 Task: Create List Homeowners Insurance in Board Resource Allocation Solutions to Workspace Fleet Management. Create List Landlord Insurance in Board Voice of Customer Surveys to Workspace Fleet Management. Create List Home Inspections in Board Product Development and Launch Strategy to Workspace Fleet Management
Action: Mouse moved to (237, 145)
Screenshot: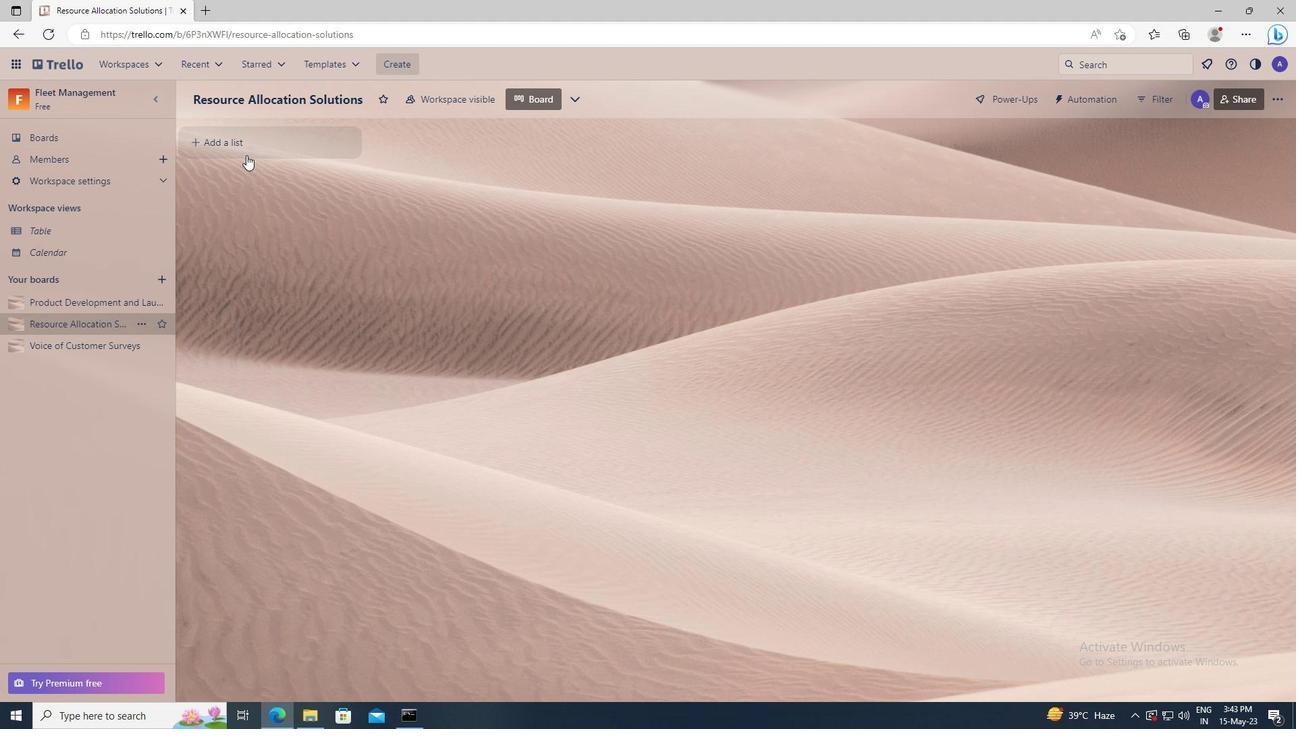 
Action: Mouse pressed left at (237, 145)
Screenshot: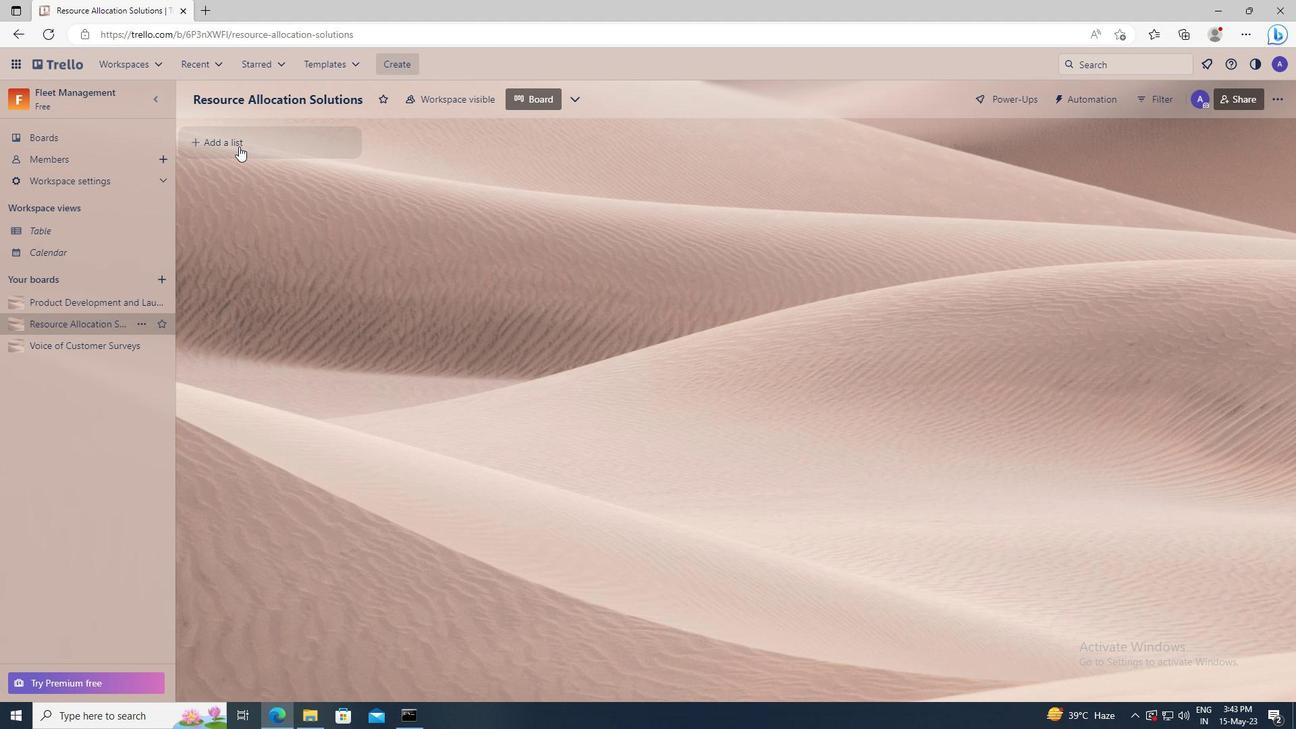 
Action: Key pressed <Key.shift>HOMEOWNERS<Key.space><Key.shift>INSURANCE
Screenshot: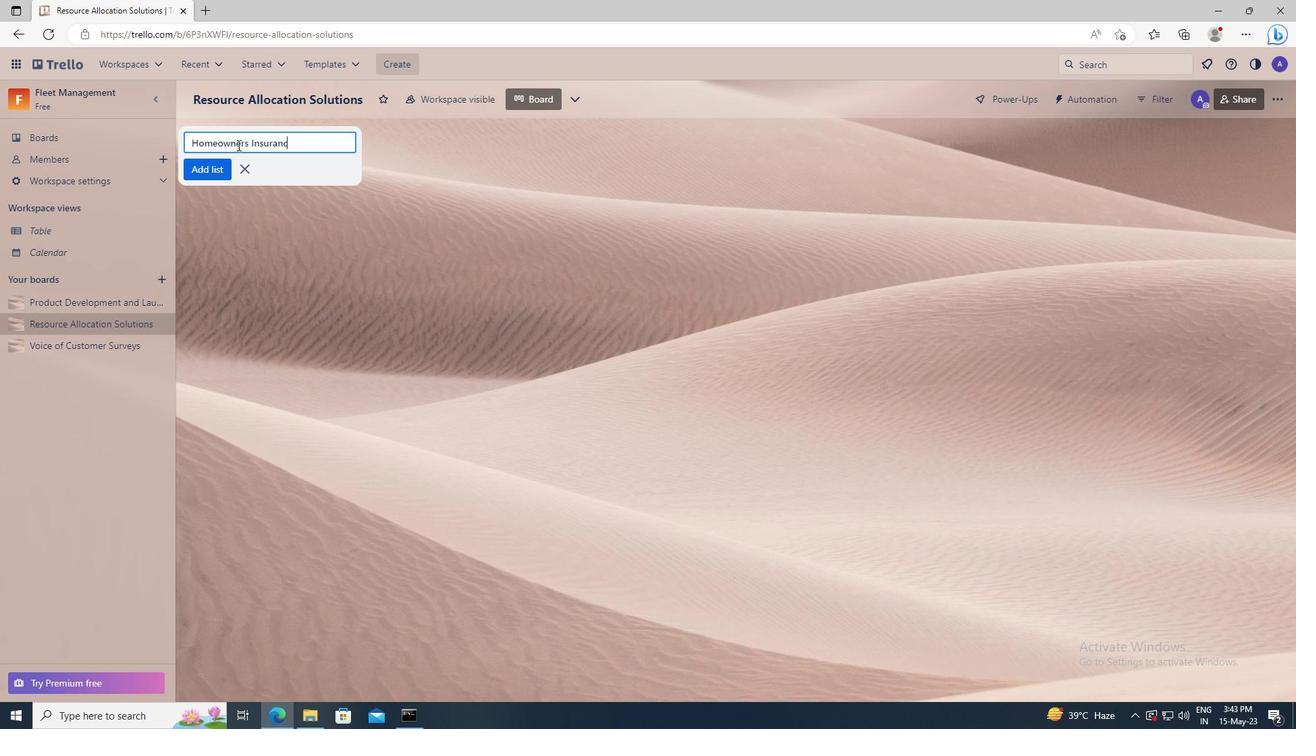
Action: Mouse moved to (220, 169)
Screenshot: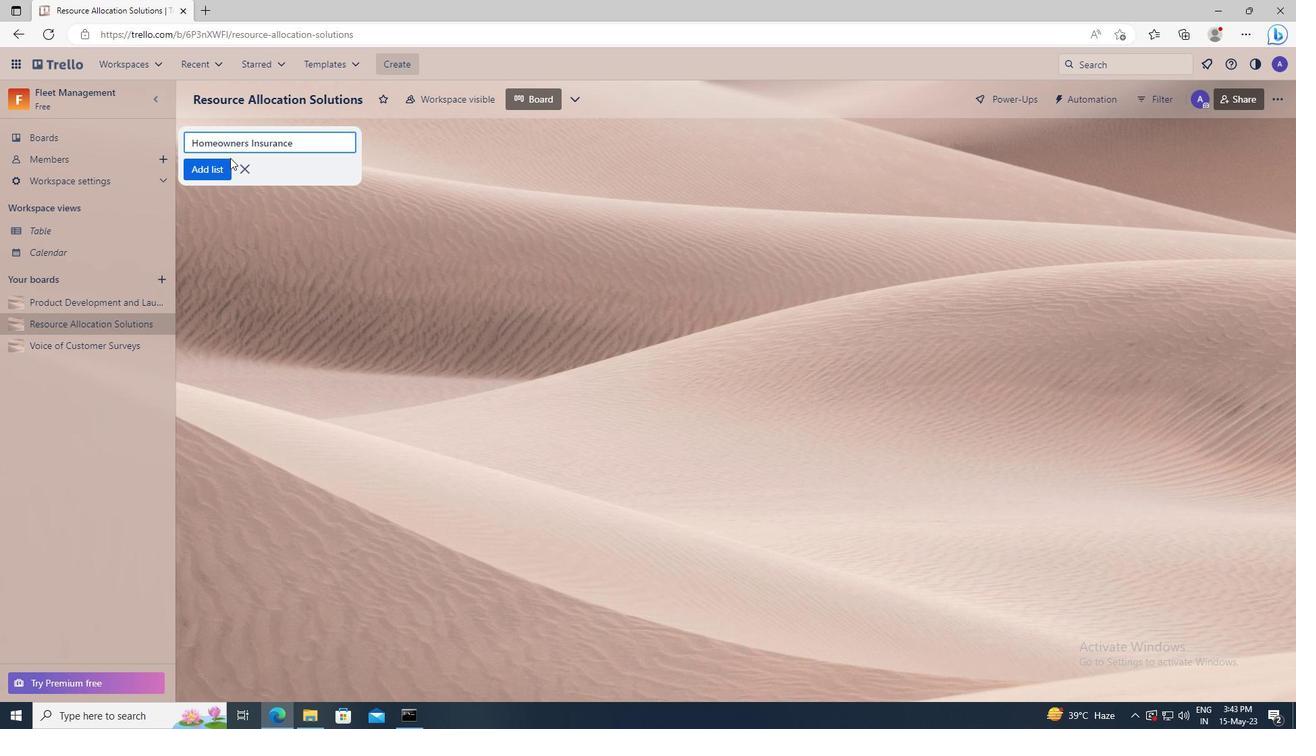 
Action: Mouse pressed left at (220, 169)
Screenshot: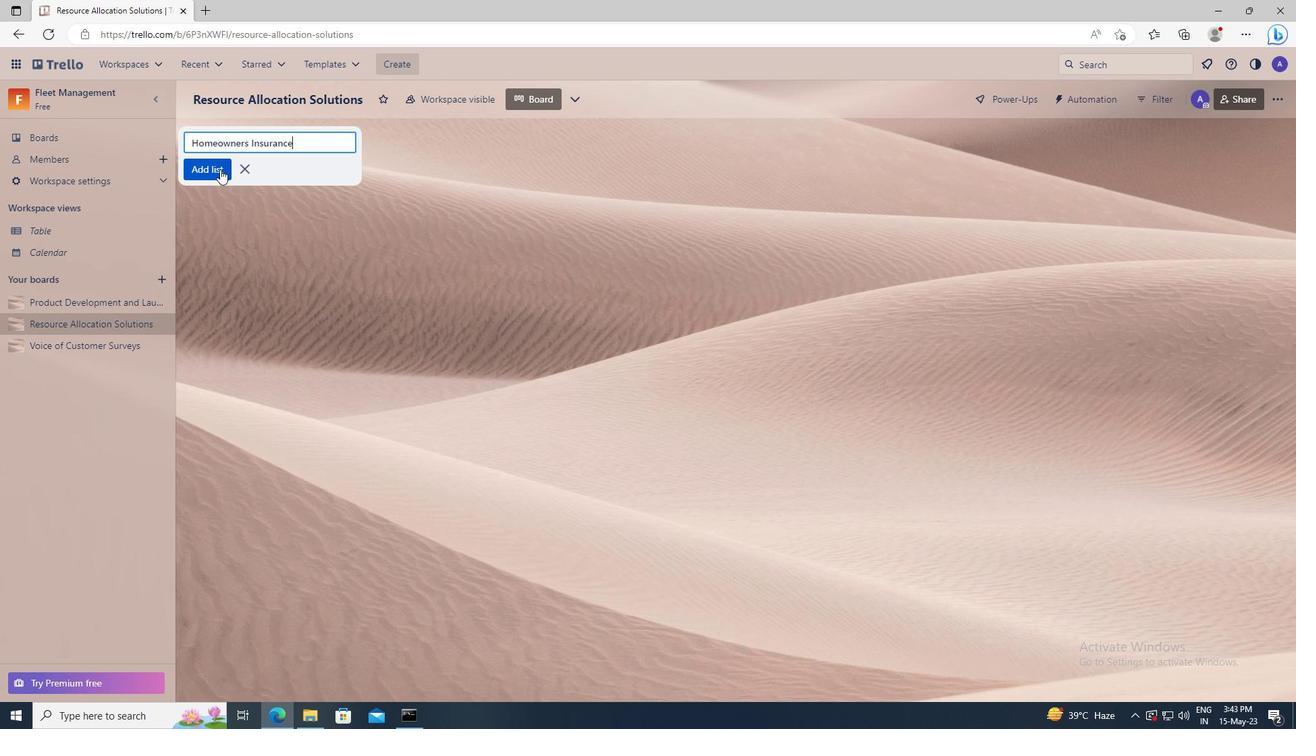 
Action: Mouse moved to (106, 346)
Screenshot: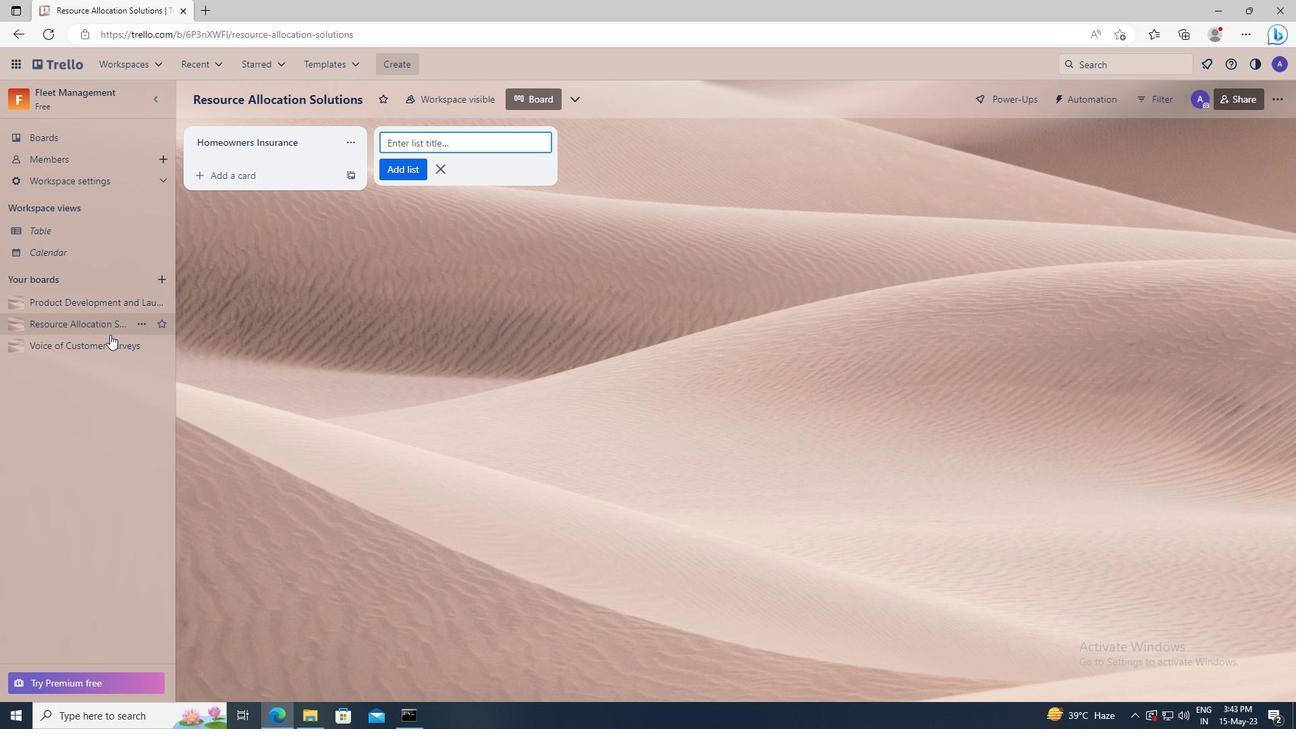 
Action: Mouse pressed left at (106, 346)
Screenshot: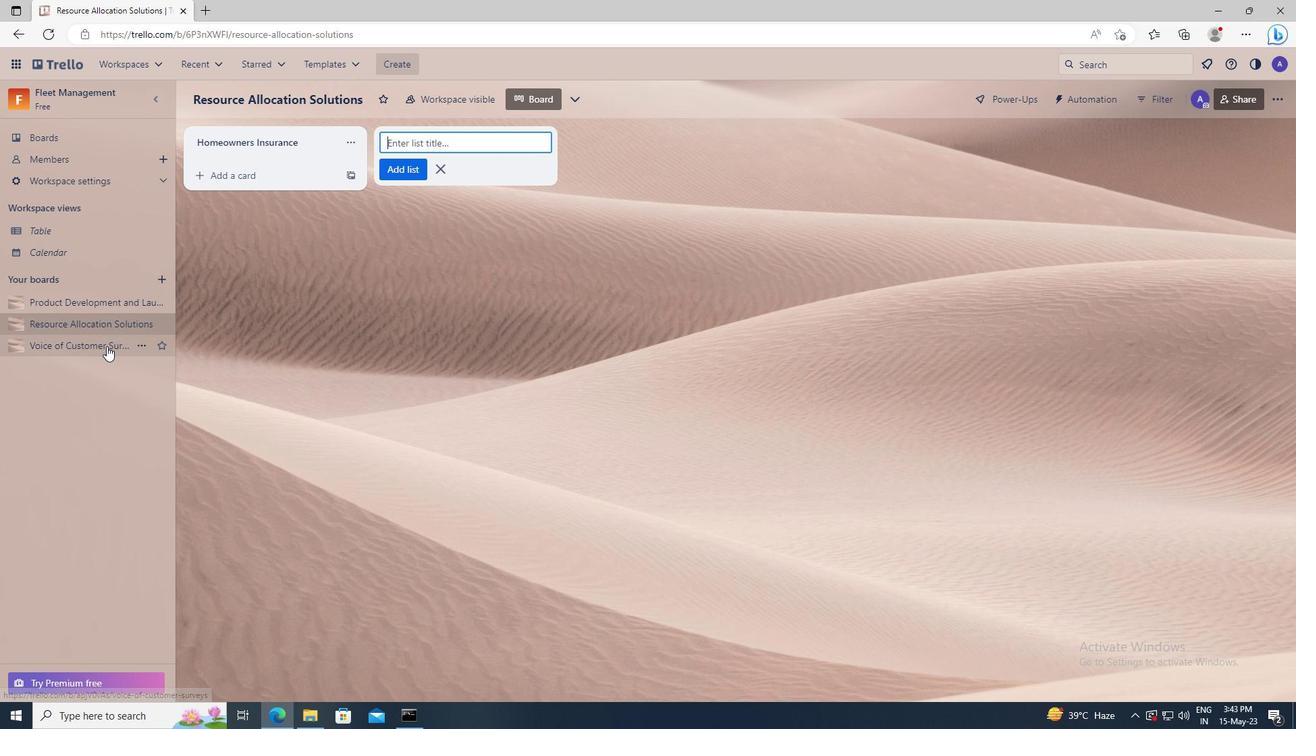 
Action: Mouse moved to (208, 142)
Screenshot: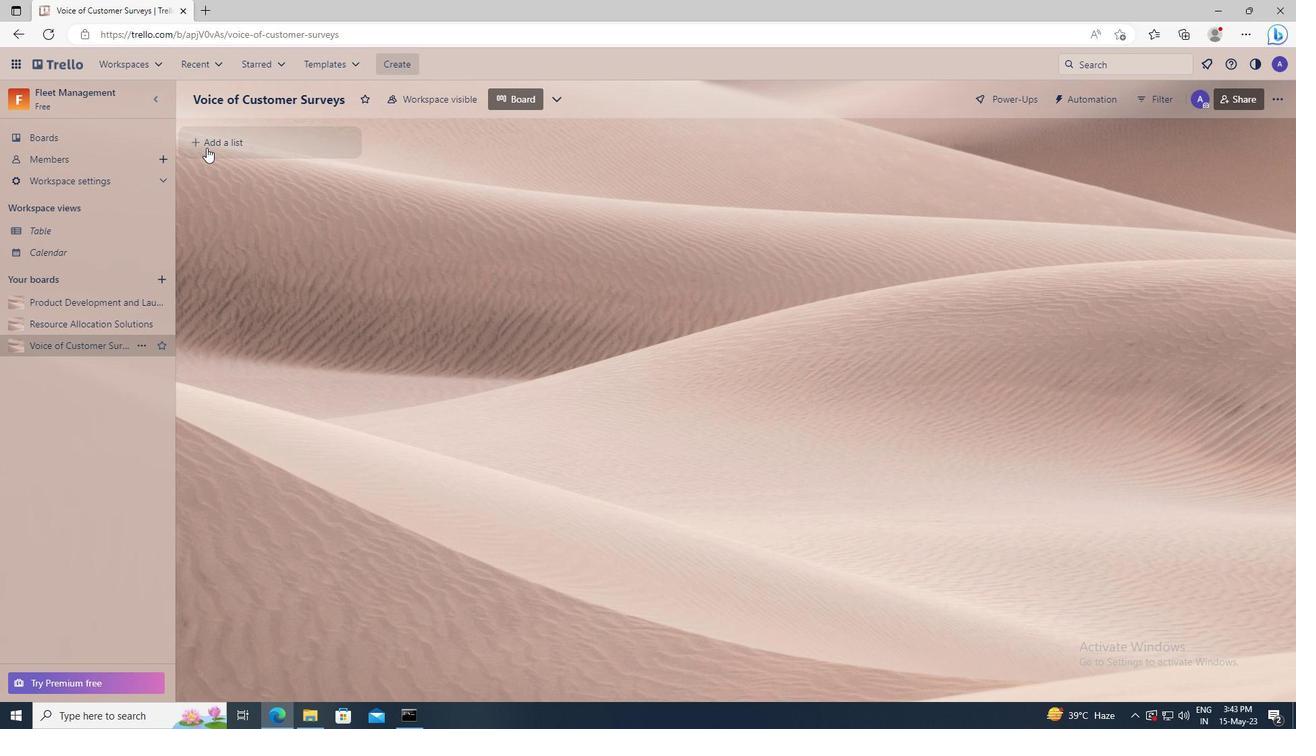 
Action: Mouse pressed left at (208, 142)
Screenshot: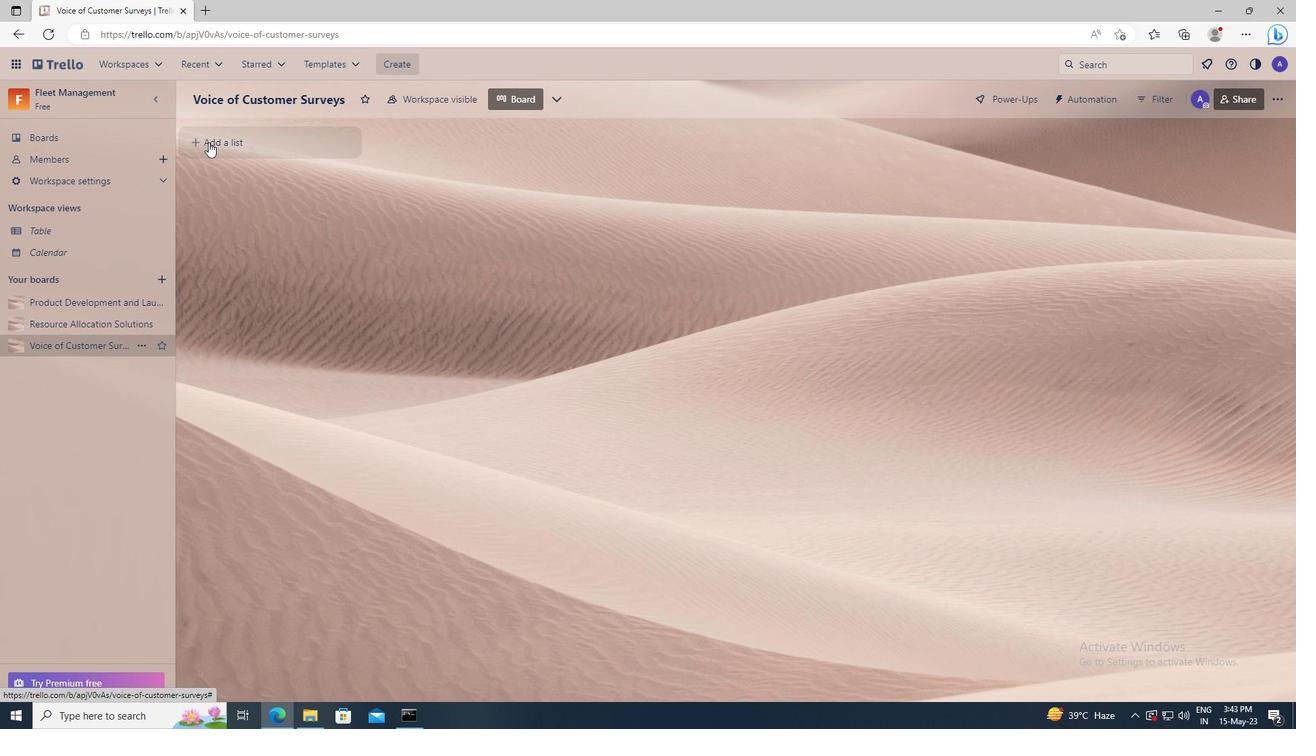 
Action: Key pressed <Key.shift>LANDLORD<Key.space><Key.shift>INSURANCE
Screenshot: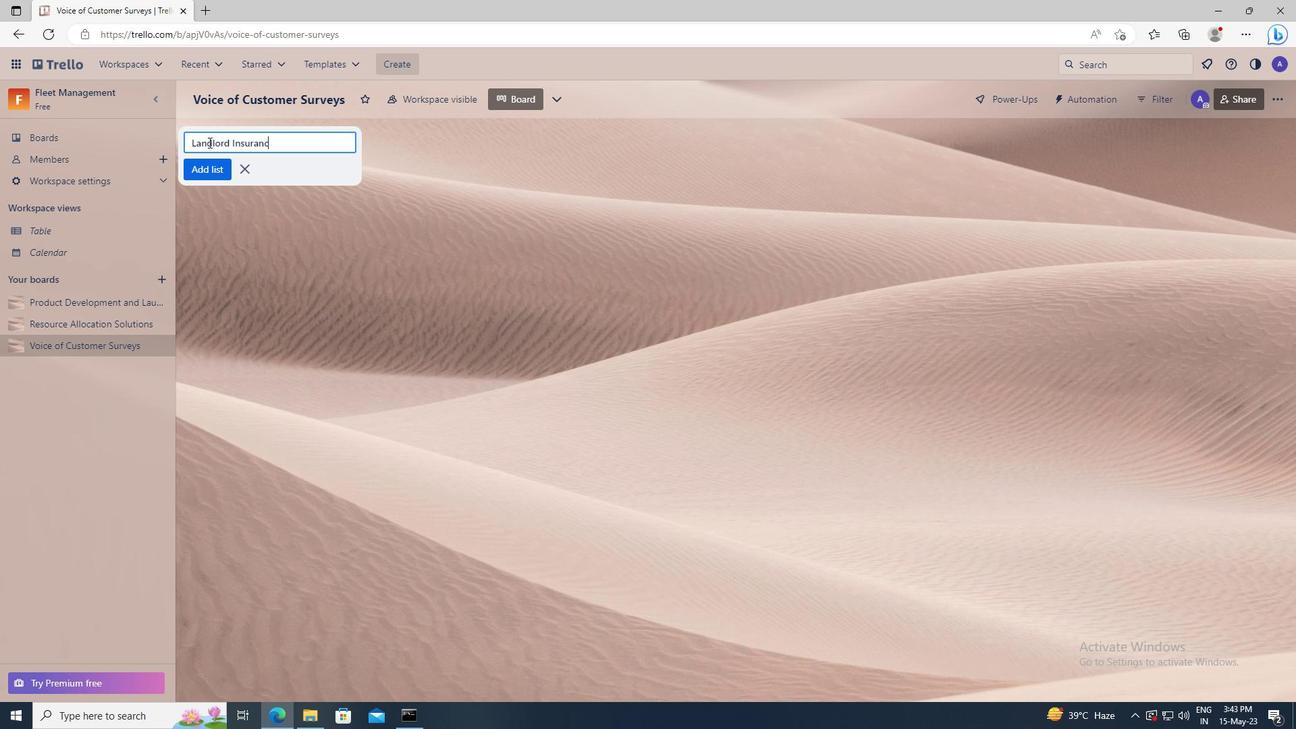 
Action: Mouse moved to (209, 171)
Screenshot: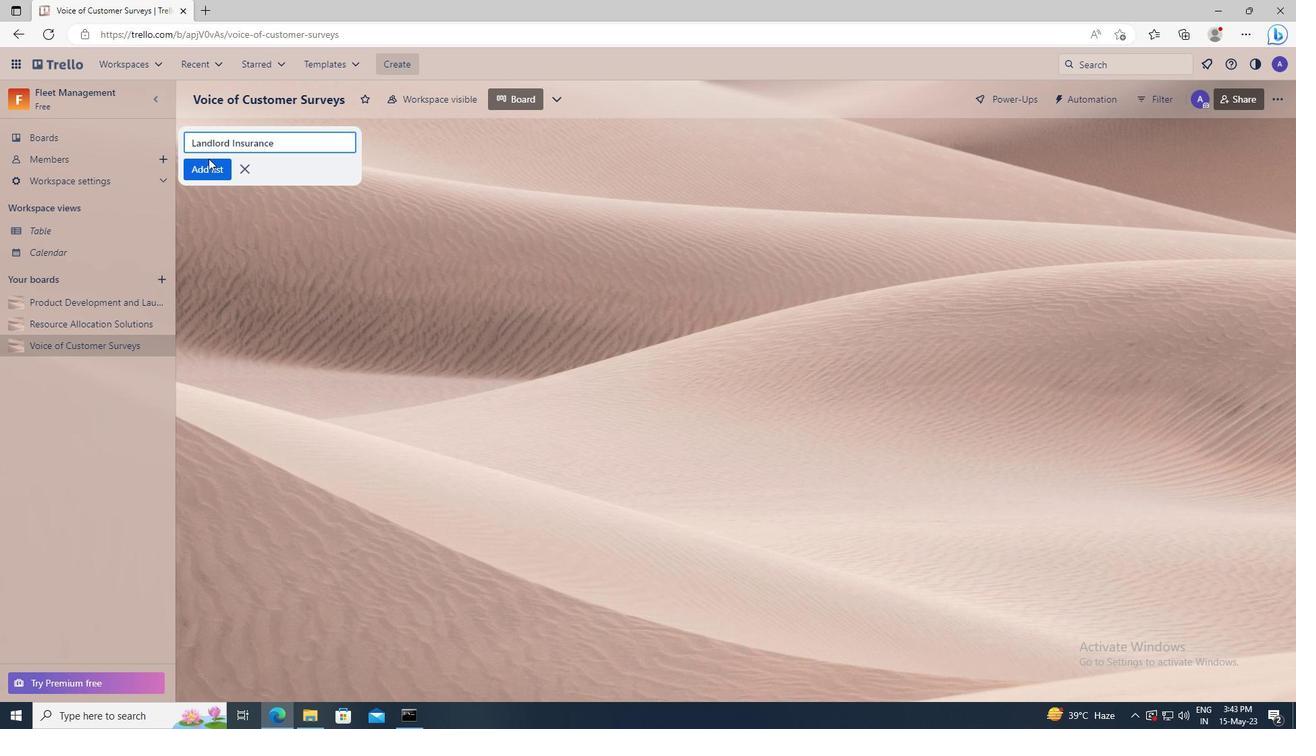 
Action: Mouse pressed left at (209, 171)
Screenshot: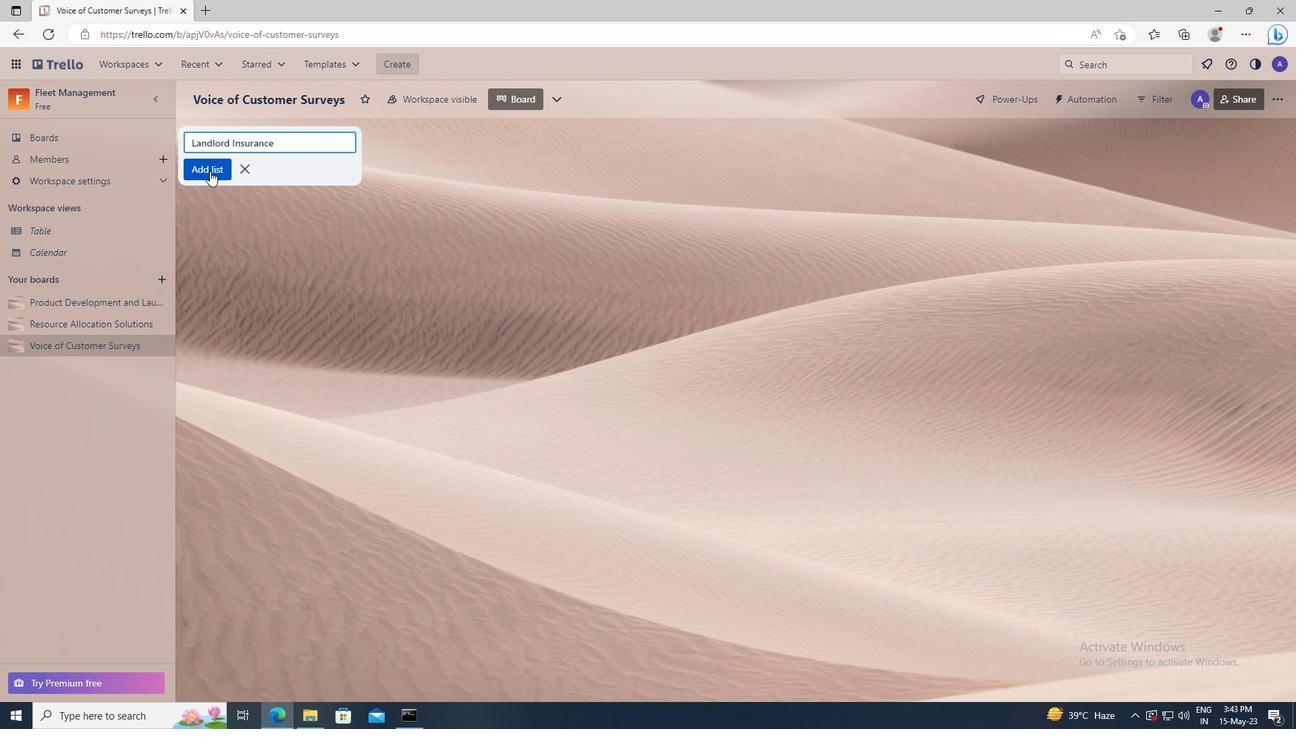 
Action: Mouse moved to (101, 304)
Screenshot: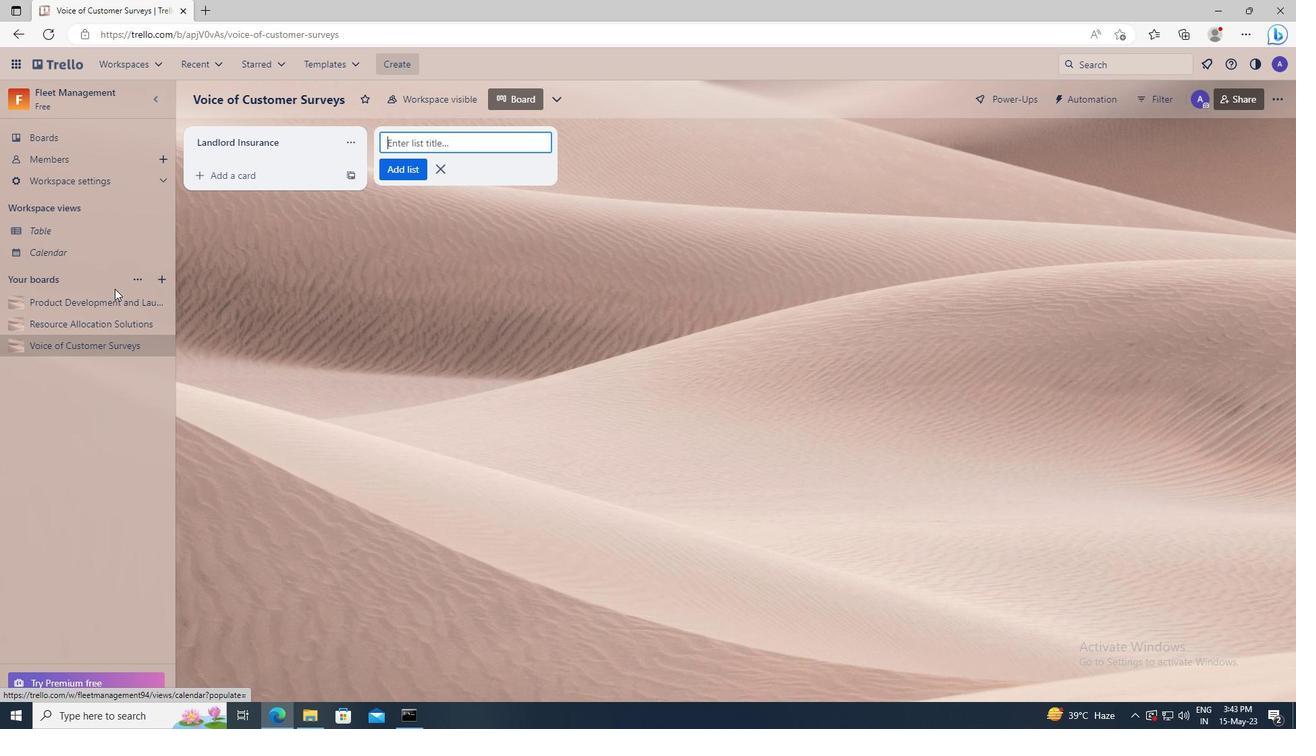 
Action: Mouse pressed left at (101, 304)
Screenshot: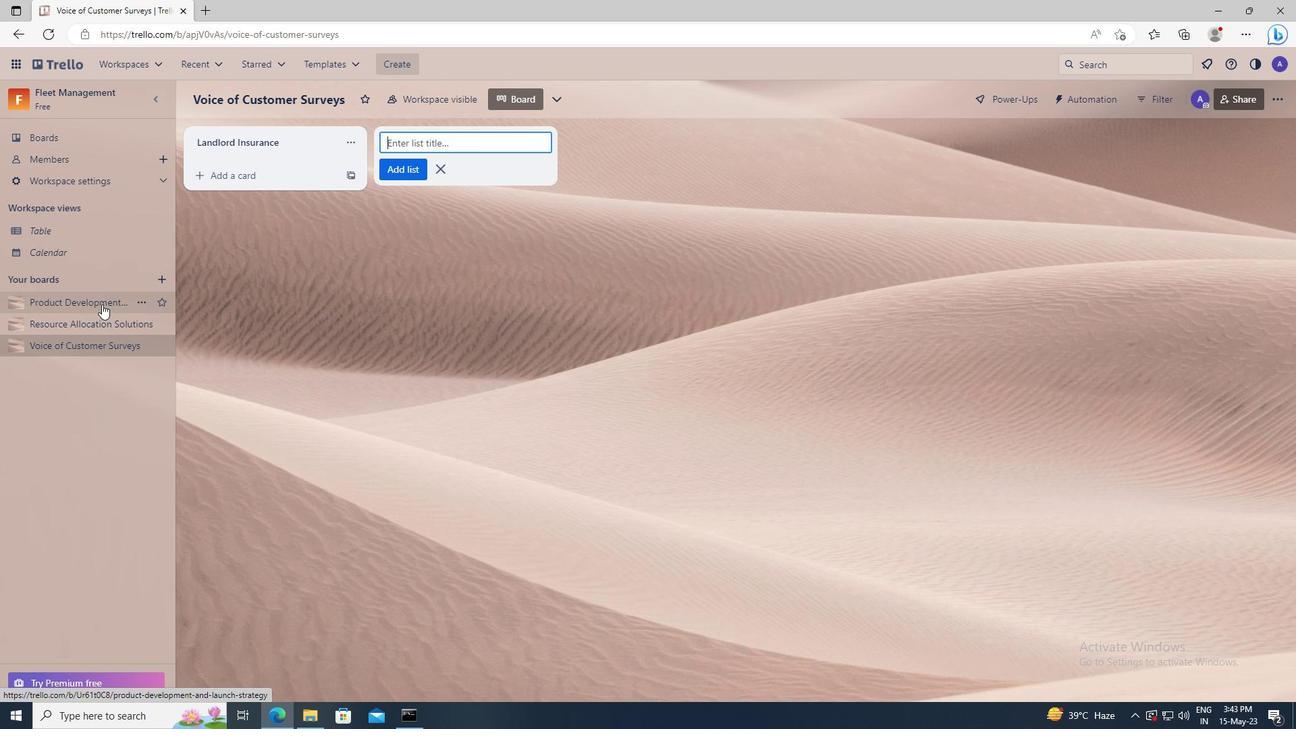 
Action: Mouse moved to (205, 142)
Screenshot: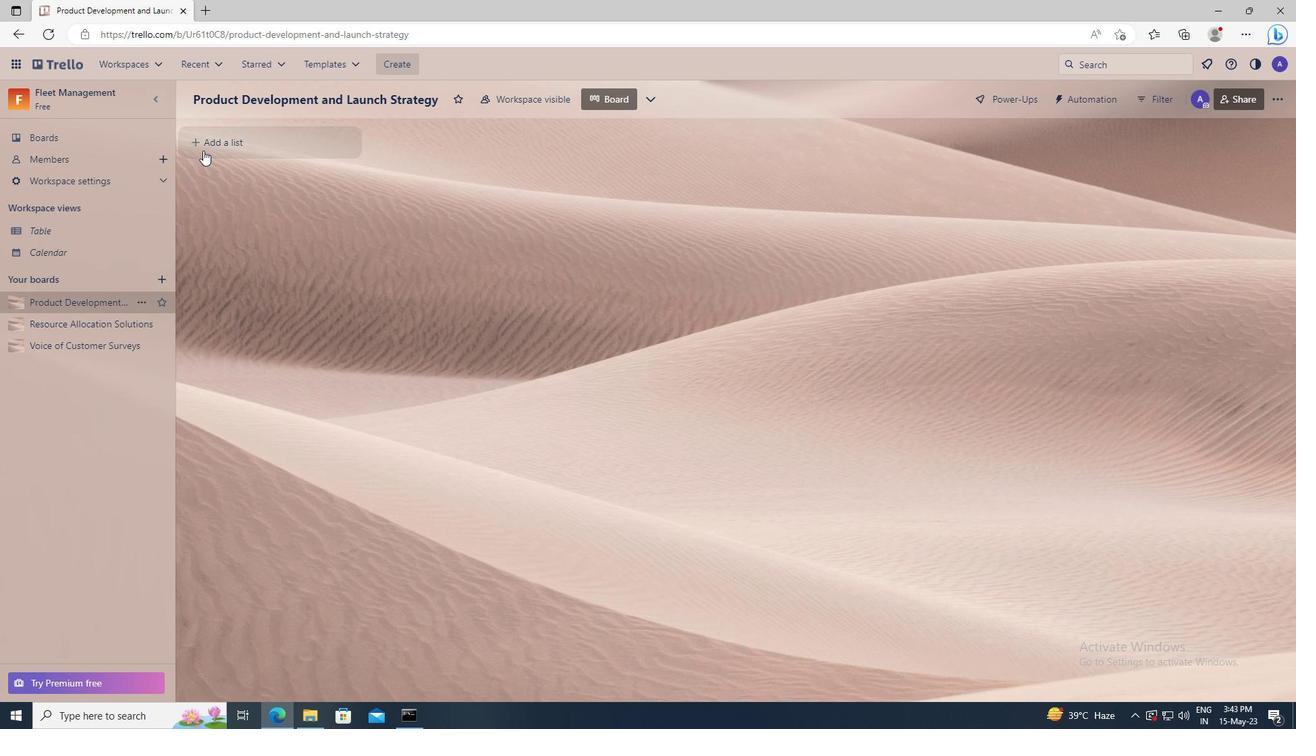 
Action: Mouse pressed left at (205, 142)
Screenshot: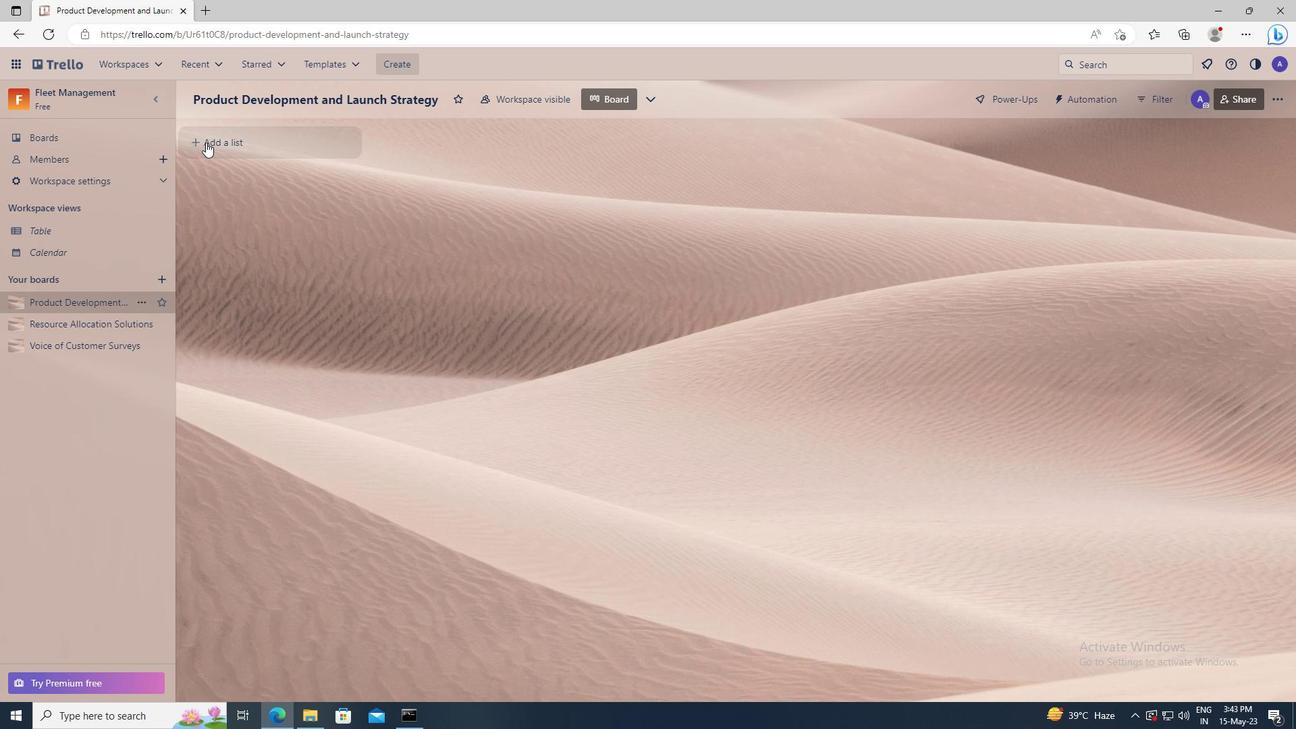 
Action: Key pressed <Key.shift>HOME<Key.space><Key.shift>INSPECTIONS
Screenshot: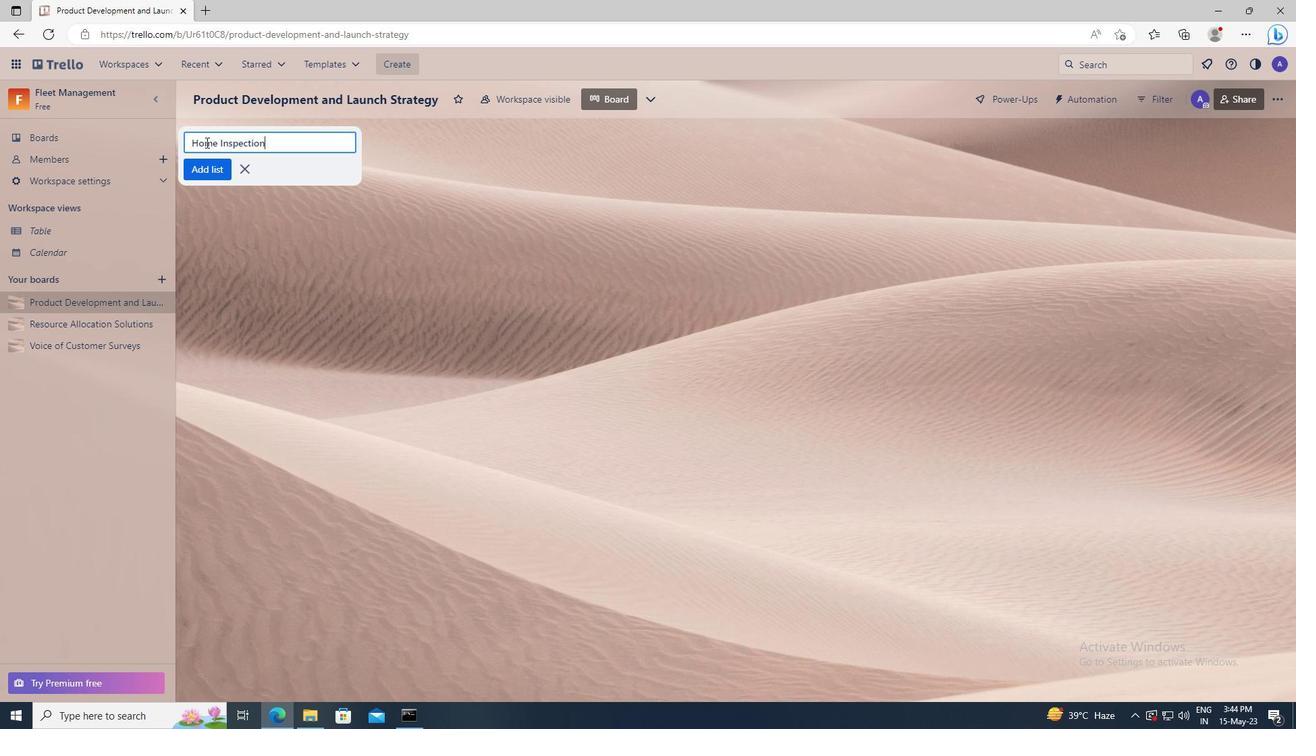 
Action: Mouse moved to (221, 168)
Screenshot: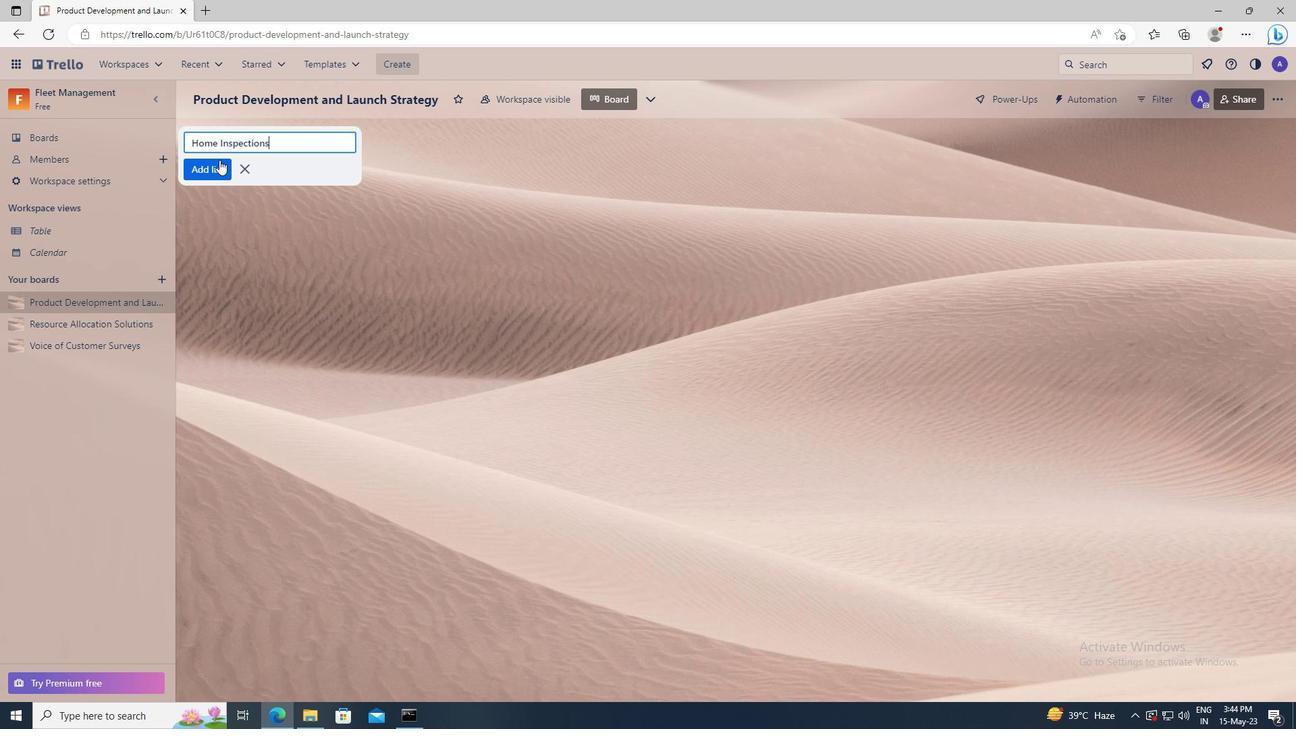 
Action: Mouse pressed left at (221, 168)
Screenshot: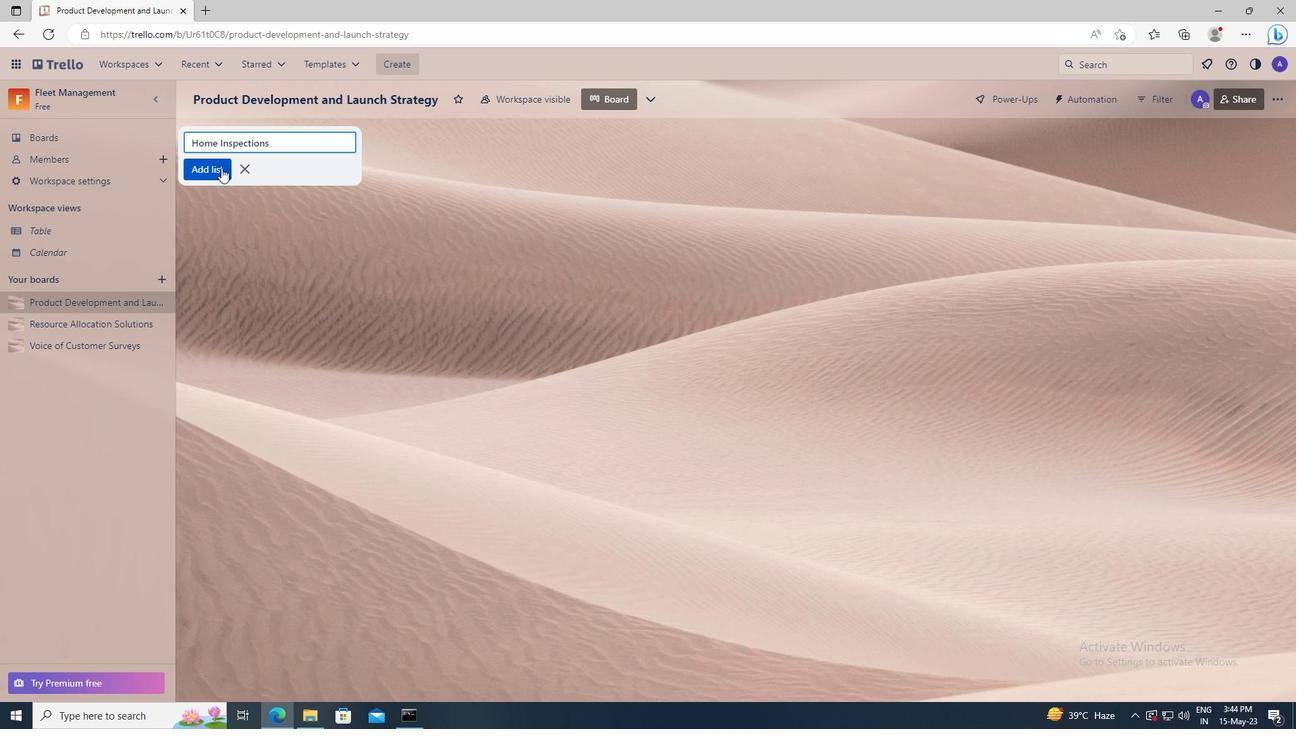 
